 Task: Open Card Card0000000399 in Board Board0000000100 in Workspace WS0000000034 in Trello. Add Member Email0000000135 to Card Card0000000399 in Board Board0000000100 in Workspace WS0000000034 in Trello. Add Orange Label titled Label0000000399 to Card Card0000000399 in Board Board0000000100 in Workspace WS0000000034 in Trello. Add Checklist CL0000000399 to Card Card0000000399 in Board Board0000000100 in Workspace WS0000000034 in Trello. Add Dates with Start Date as Jun 01 2023 and Due Date as Jun 30 2023 to Card Card0000000399 in Board Board0000000100 in Workspace WS0000000034 in Trello
Action: Mouse moved to (499, 527)
Screenshot: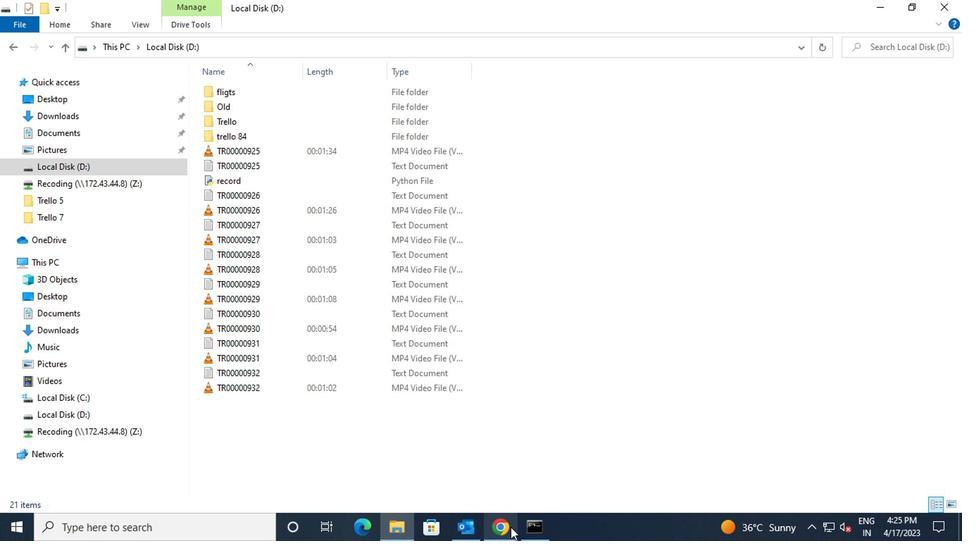 
Action: Mouse pressed left at (499, 527)
Screenshot: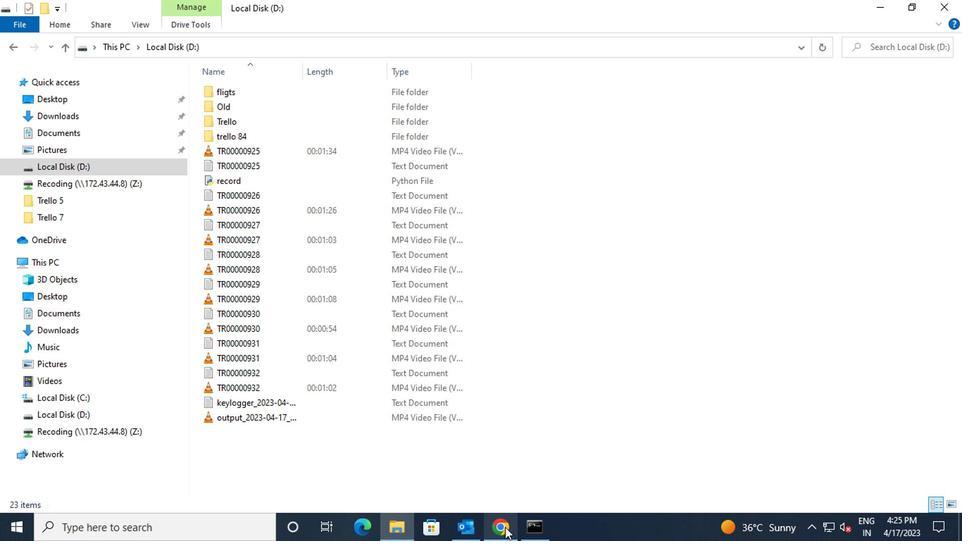 
Action: Mouse moved to (329, 396)
Screenshot: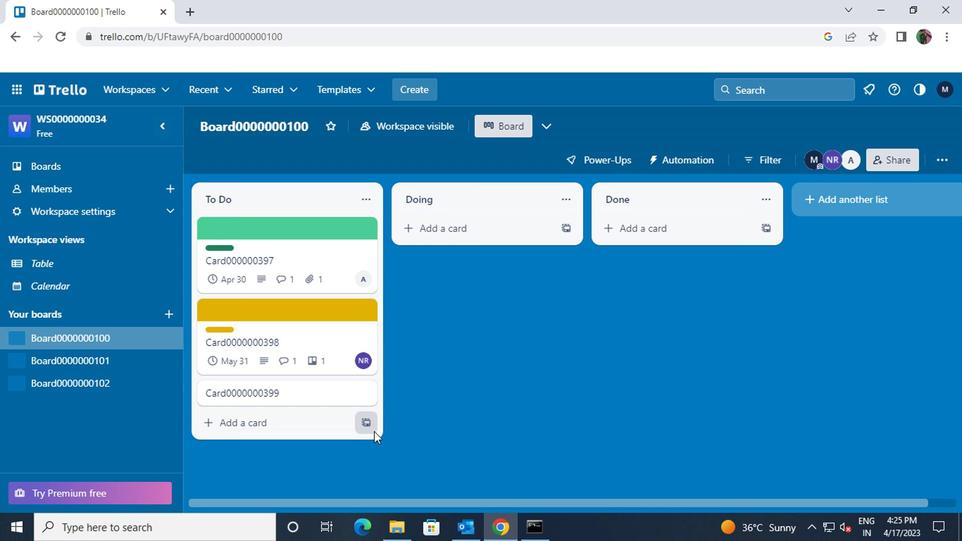 
Action: Mouse pressed left at (329, 396)
Screenshot: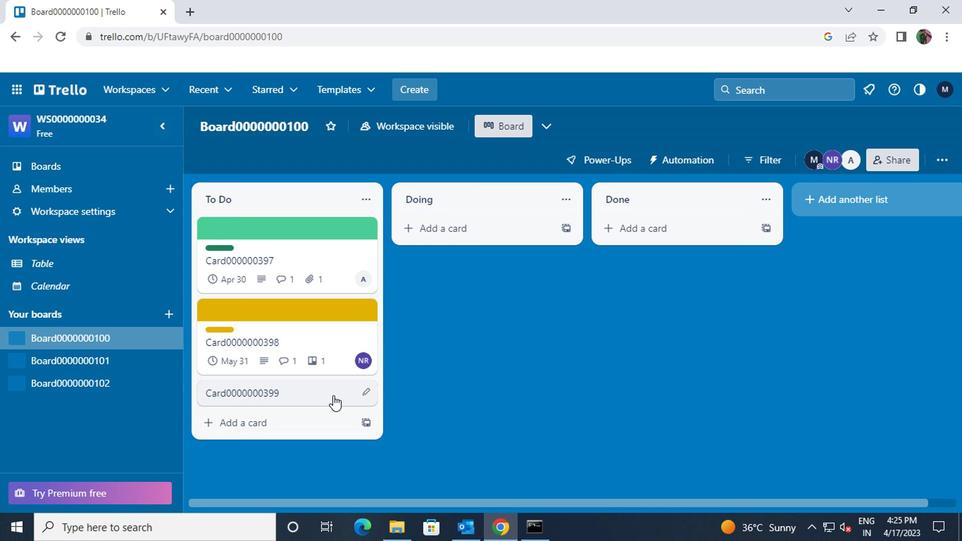 
Action: Mouse moved to (635, 195)
Screenshot: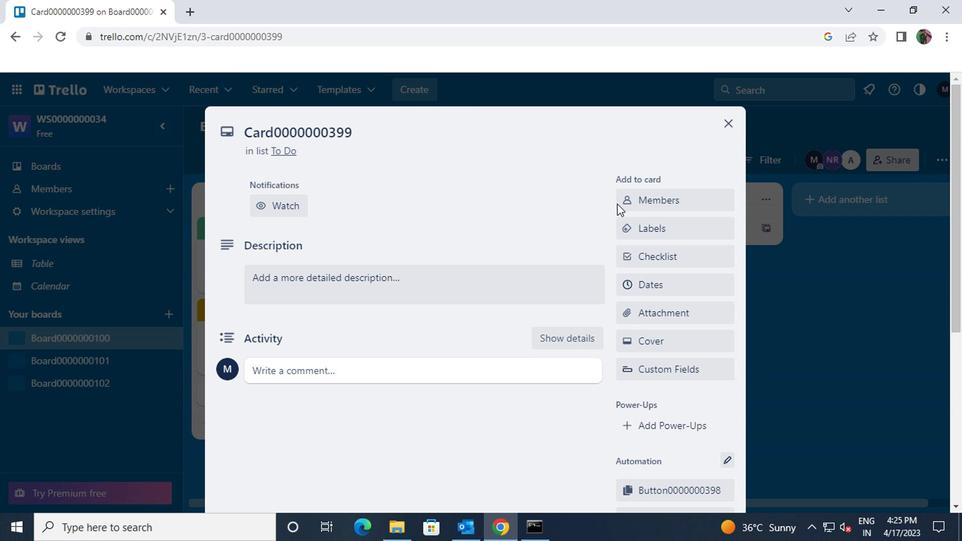 
Action: Mouse pressed left at (635, 195)
Screenshot: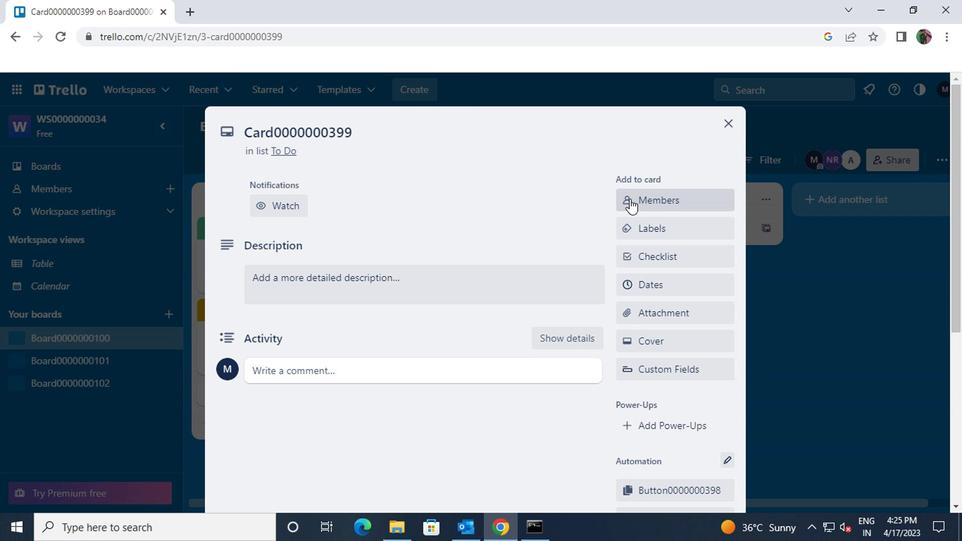 
Action: Key pressed vinnyofice2<Key.shift>@GMAIL.COM
Screenshot: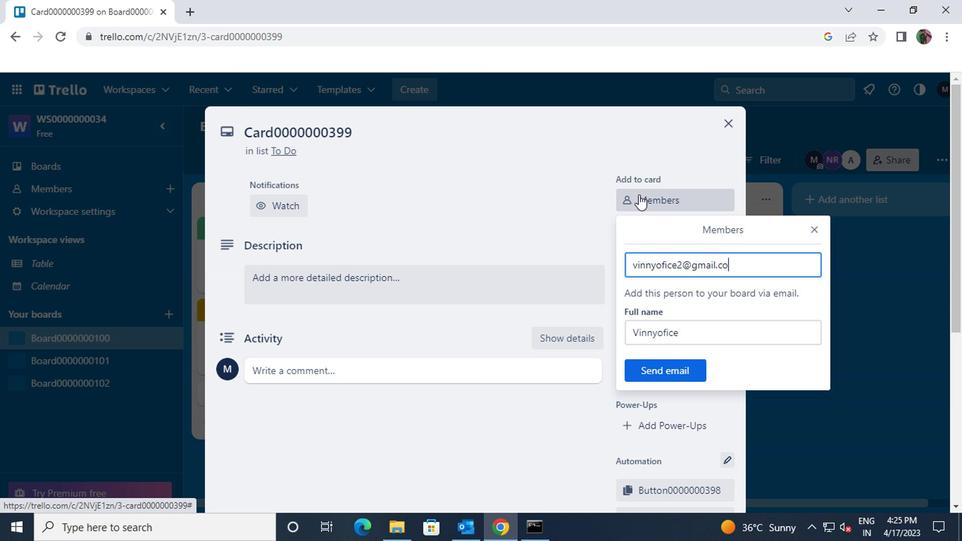 
Action: Mouse moved to (657, 374)
Screenshot: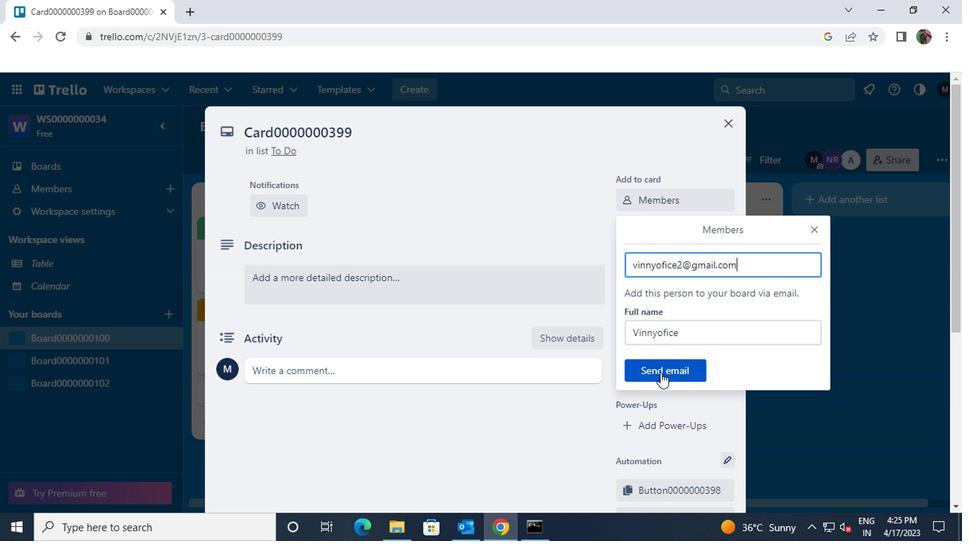 
Action: Mouse pressed left at (657, 374)
Screenshot: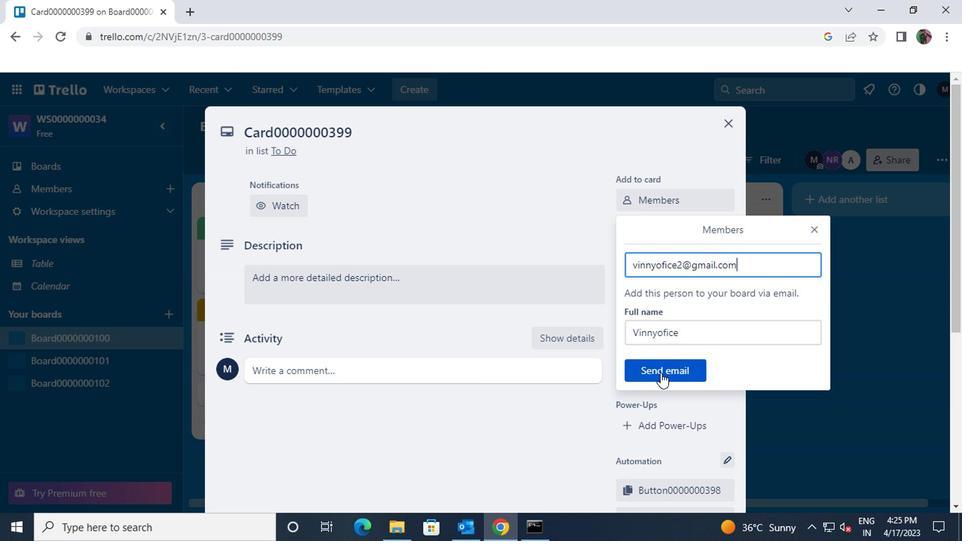 
Action: Mouse moved to (643, 223)
Screenshot: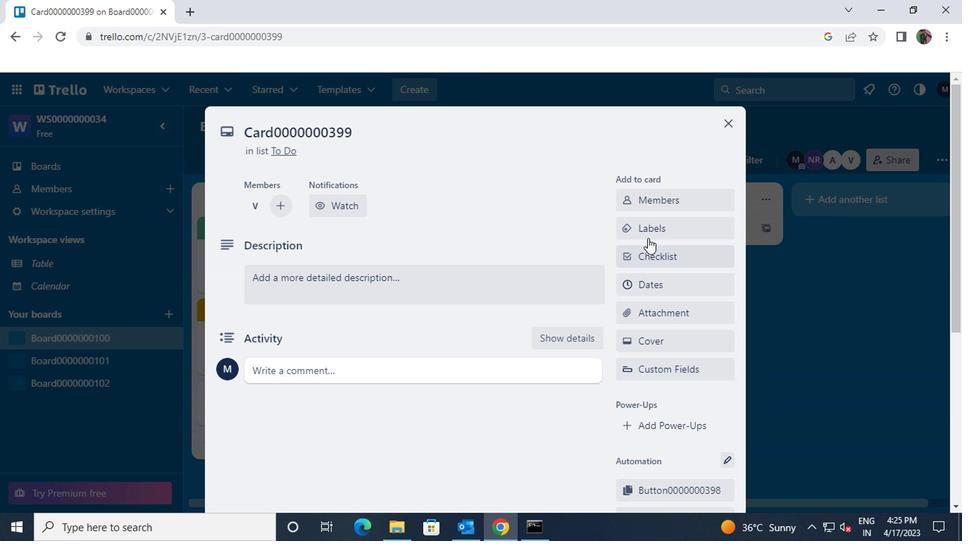 
Action: Mouse pressed left at (643, 223)
Screenshot: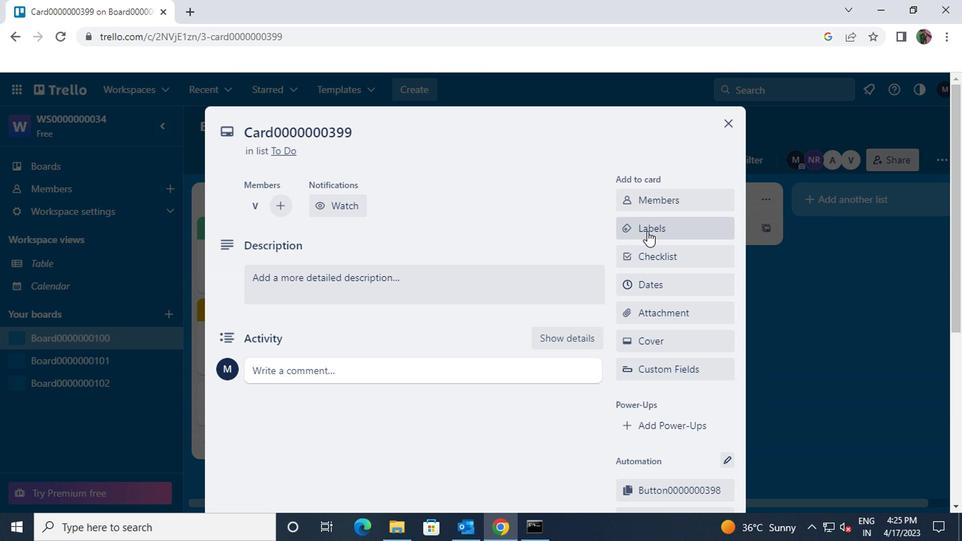
Action: Mouse moved to (722, 418)
Screenshot: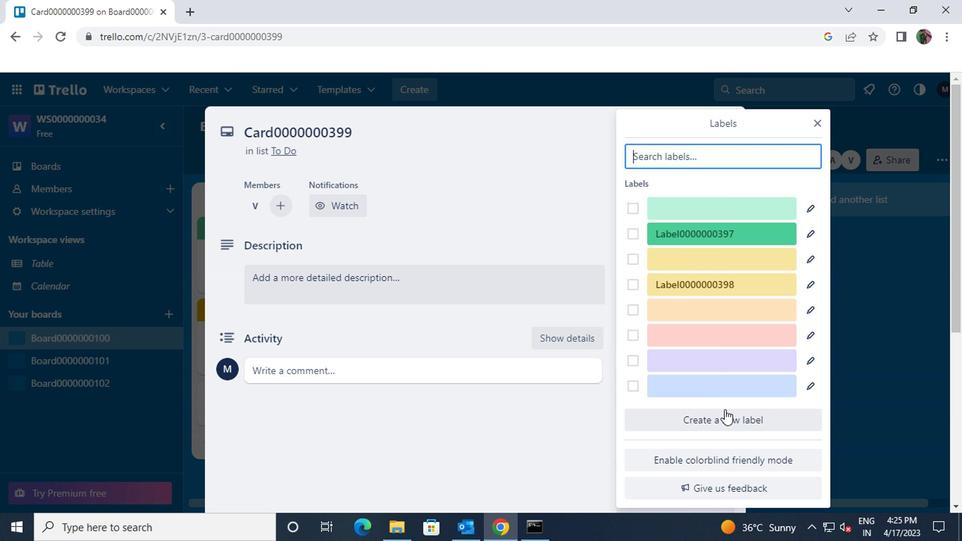 
Action: Mouse pressed left at (722, 418)
Screenshot: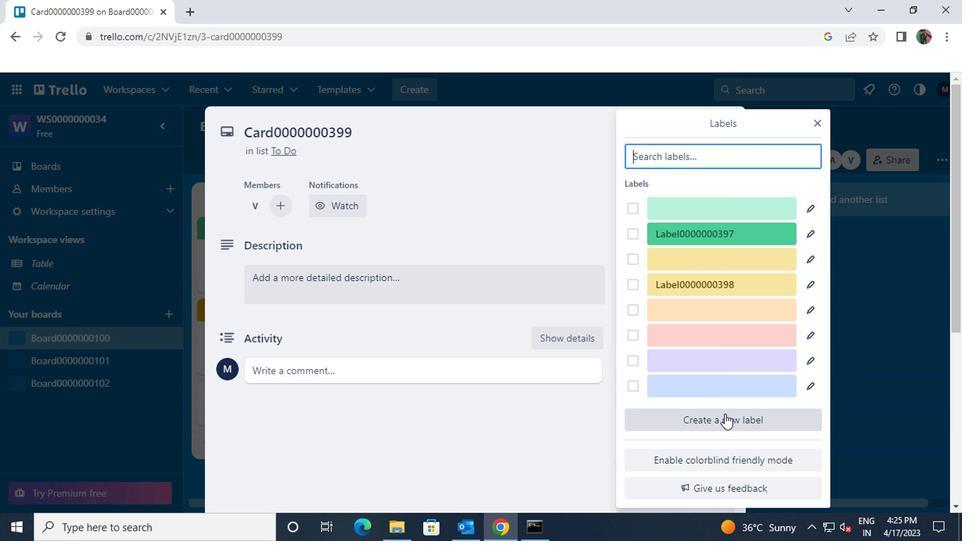 
Action: Mouse moved to (665, 246)
Screenshot: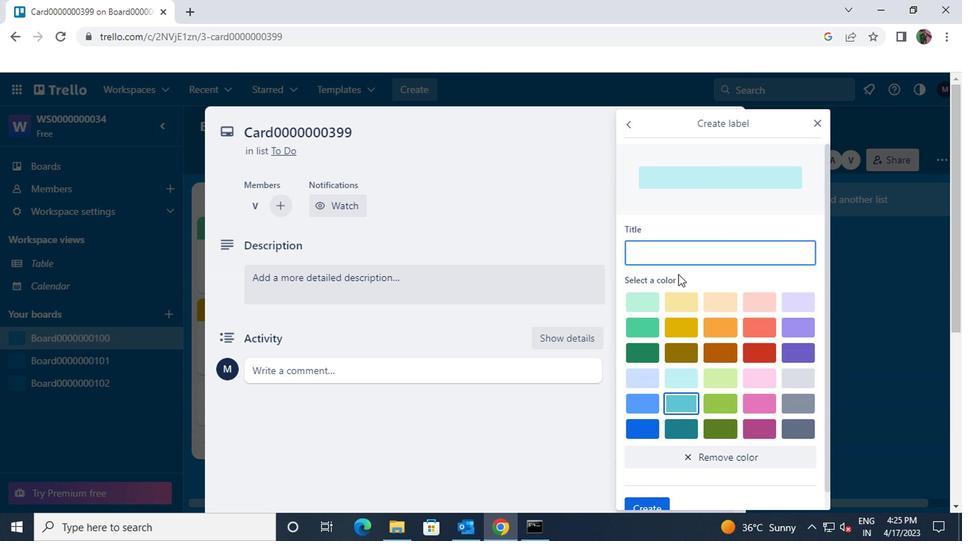 
Action: Mouse pressed left at (665, 246)
Screenshot: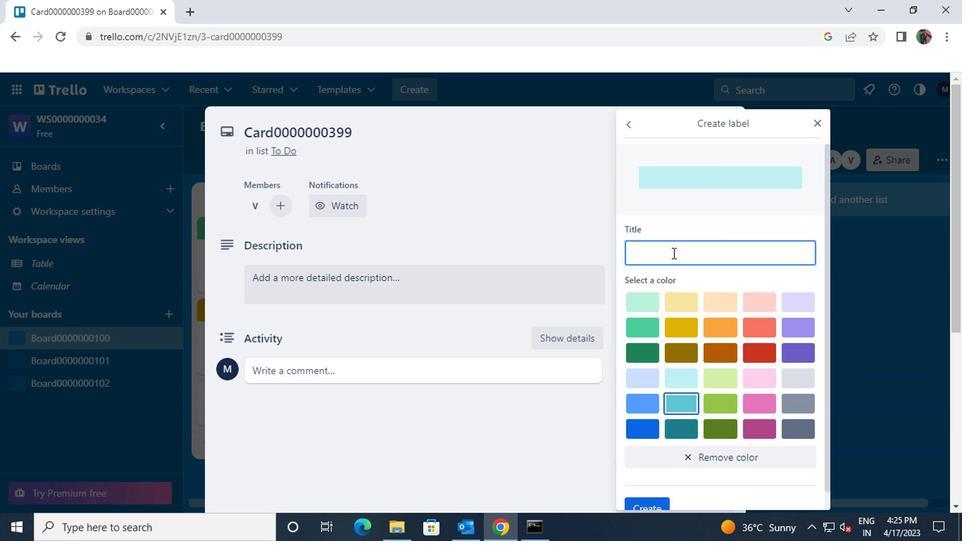 
Action: Key pressed <Key.shift>LABEL0000000399
Screenshot: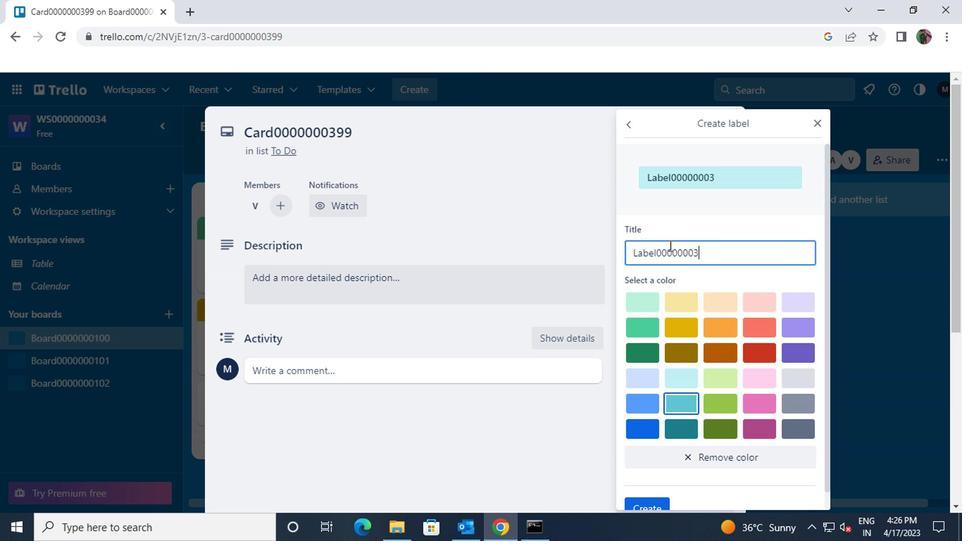 
Action: Mouse moved to (674, 331)
Screenshot: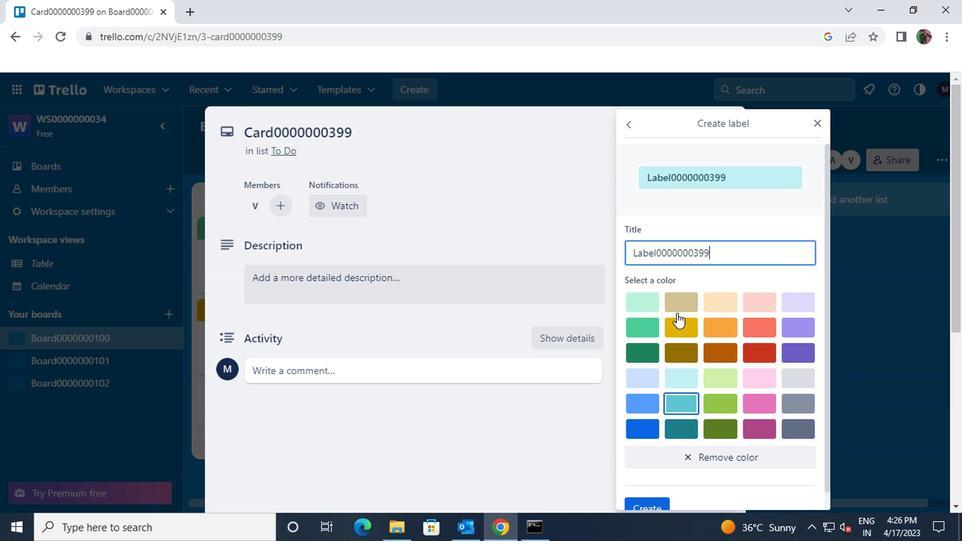 
Action: Mouse pressed left at (674, 331)
Screenshot: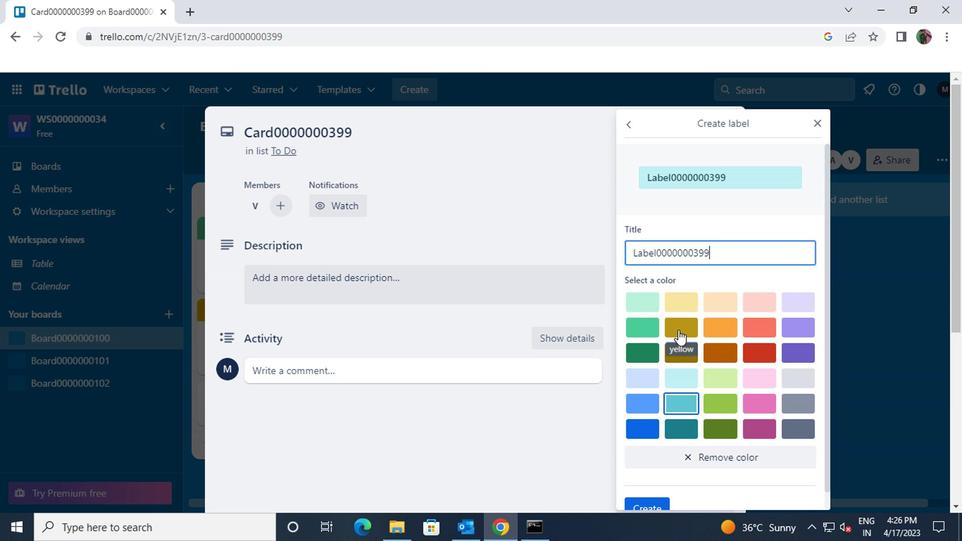 
Action: Mouse scrolled (674, 330) with delta (0, -1)
Screenshot: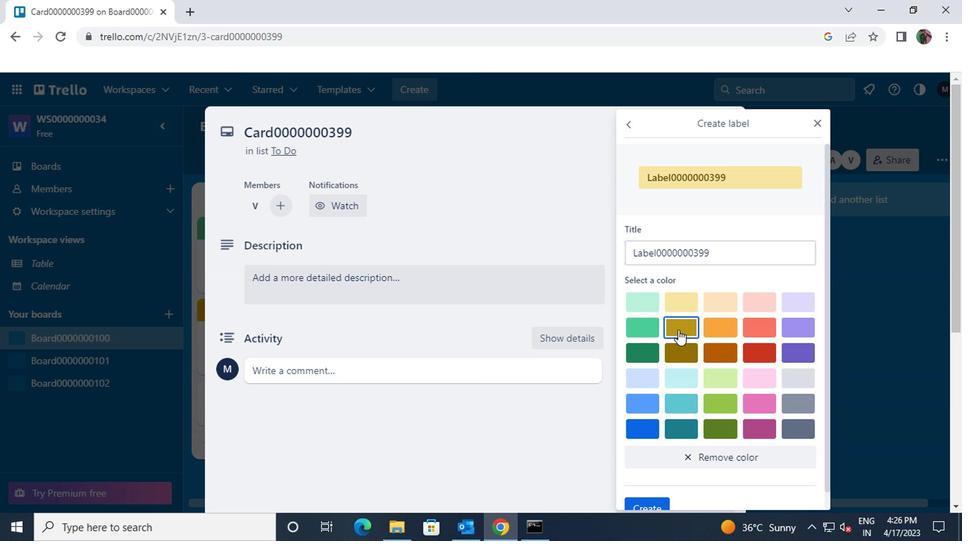 
Action: Mouse moved to (649, 490)
Screenshot: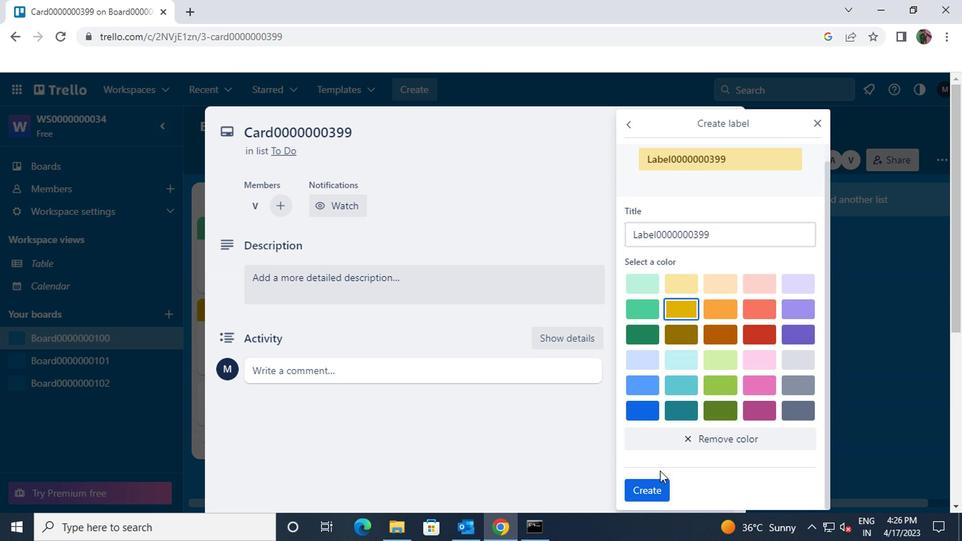 
Action: Mouse pressed left at (649, 490)
Screenshot: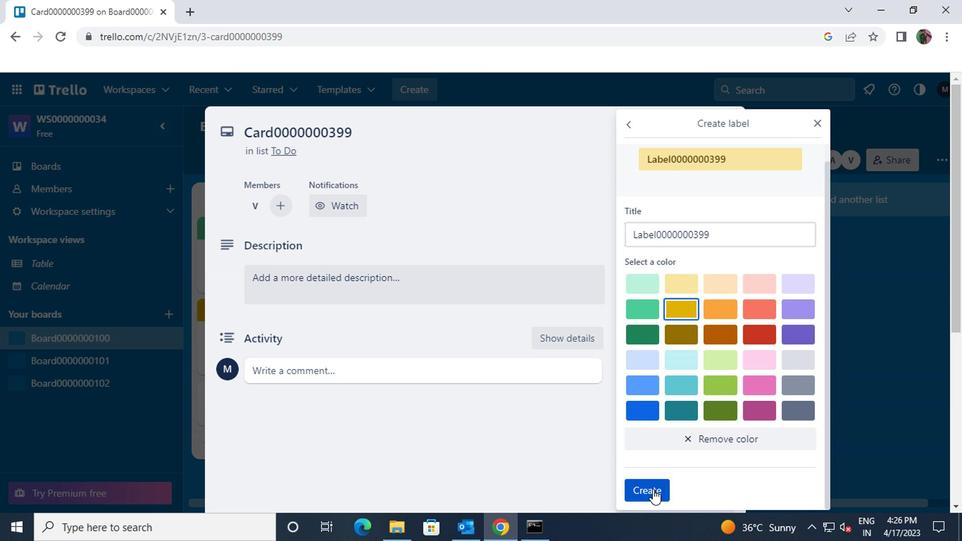 
Action: Mouse moved to (811, 128)
Screenshot: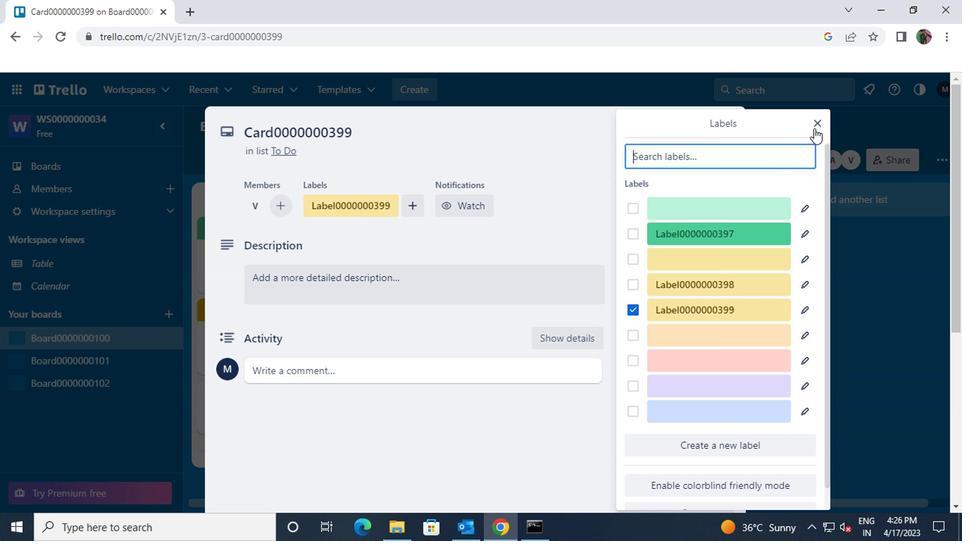 
Action: Mouse pressed left at (811, 128)
Screenshot: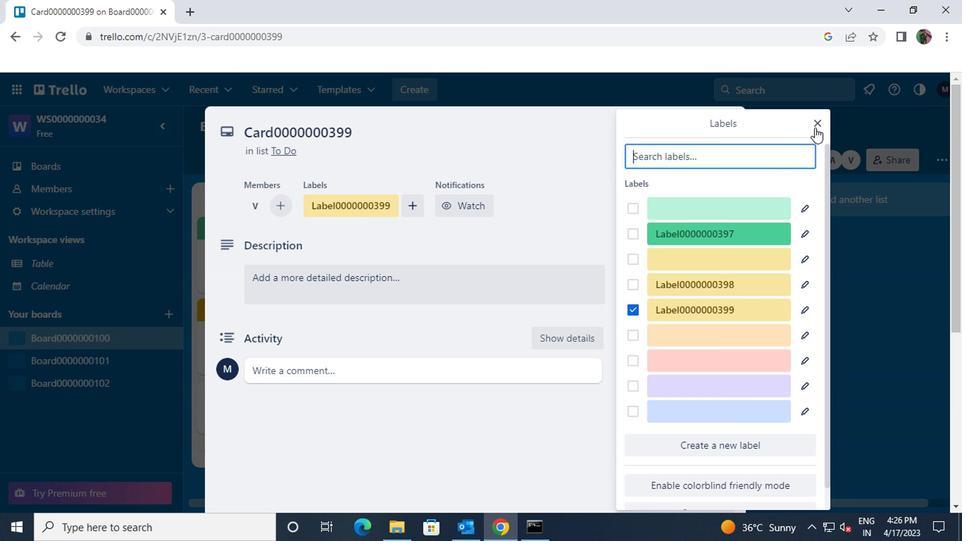 
Action: Mouse moved to (681, 251)
Screenshot: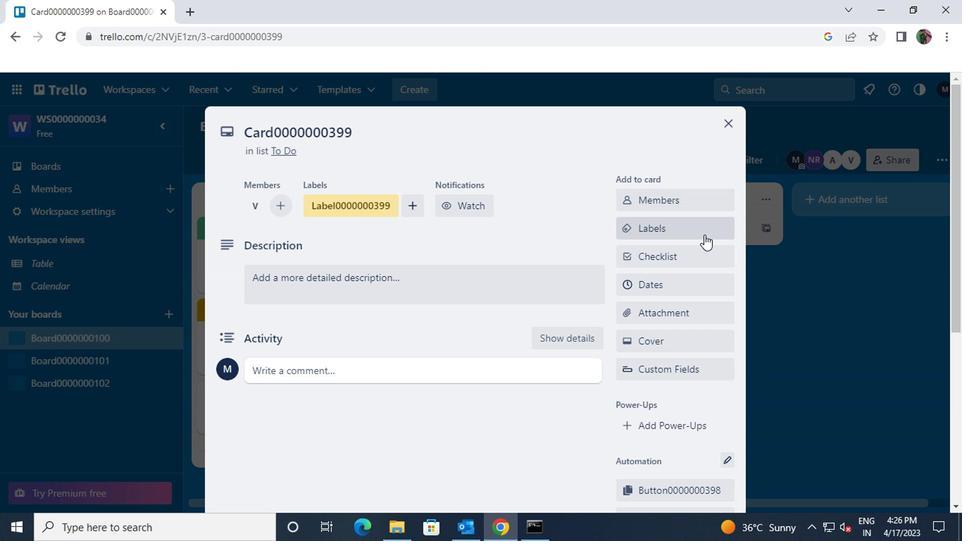 
Action: Mouse pressed left at (681, 251)
Screenshot: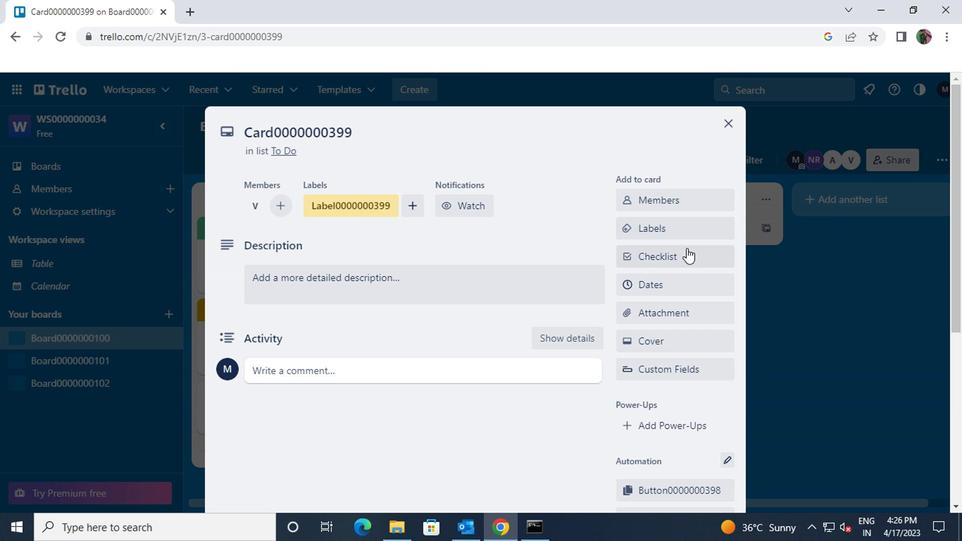 
Action: Key pressed <Key.shift>CL0000000399
Screenshot: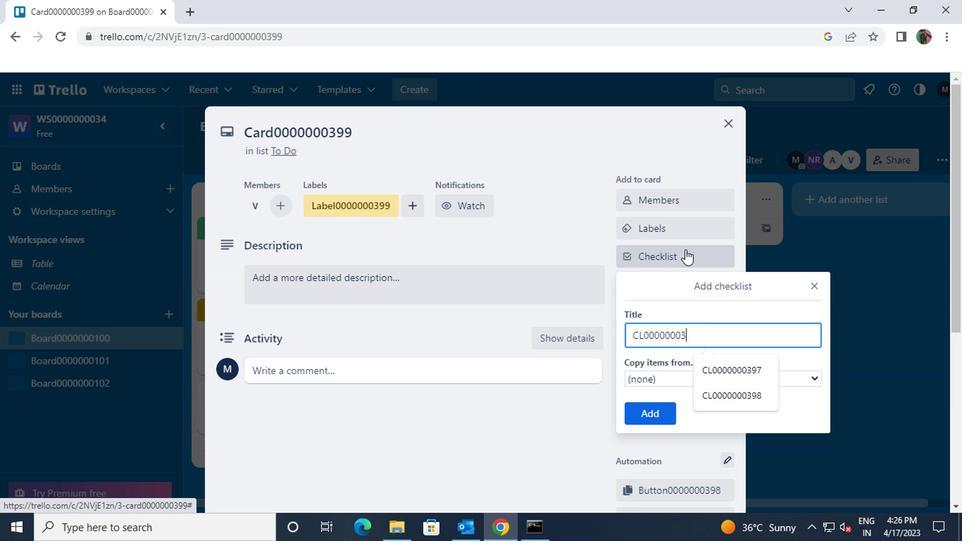 
Action: Mouse moved to (646, 407)
Screenshot: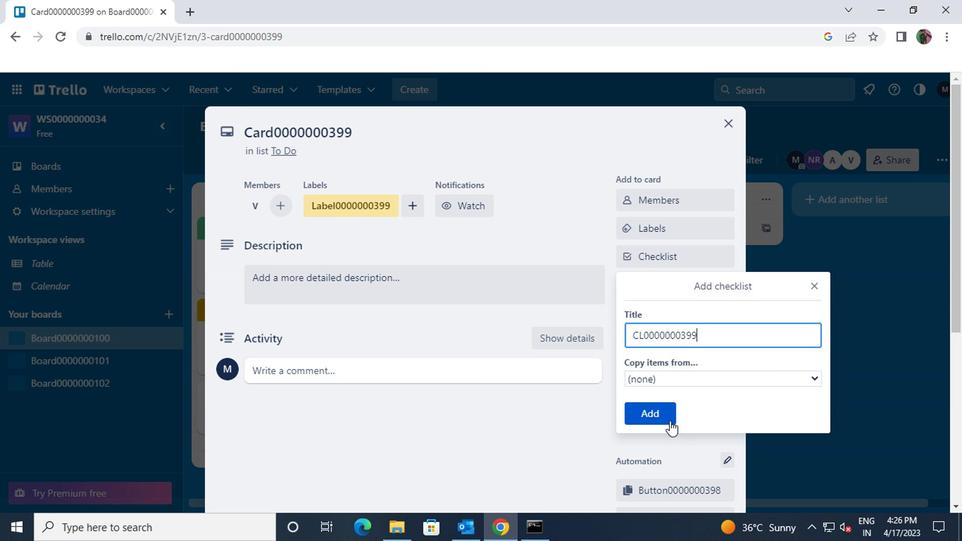 
Action: Mouse pressed left at (646, 407)
Screenshot: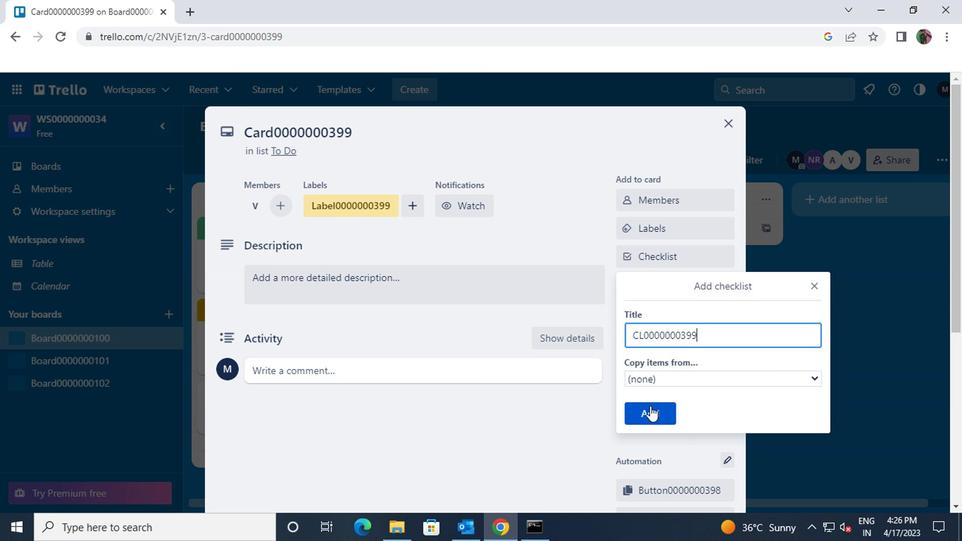 
Action: Mouse moved to (662, 279)
Screenshot: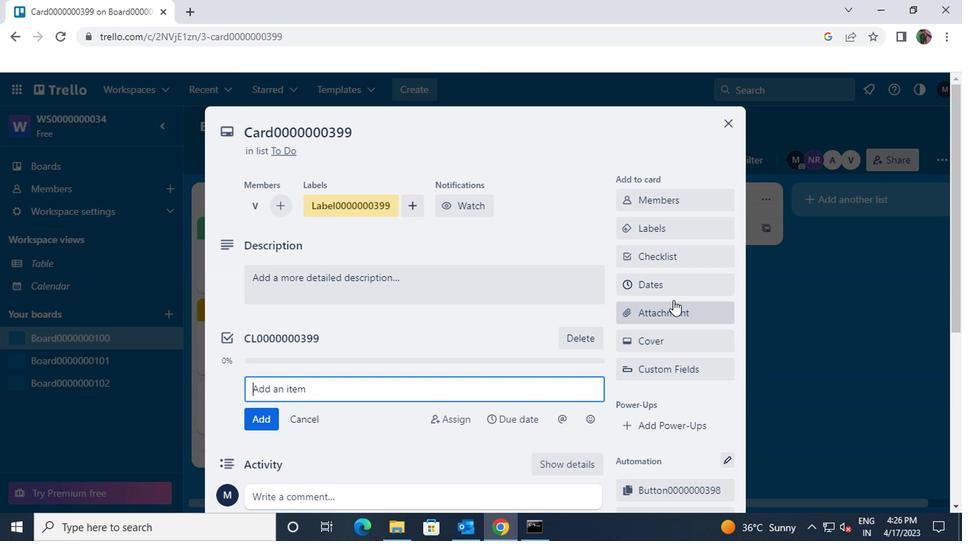 
Action: Mouse pressed left at (662, 279)
Screenshot: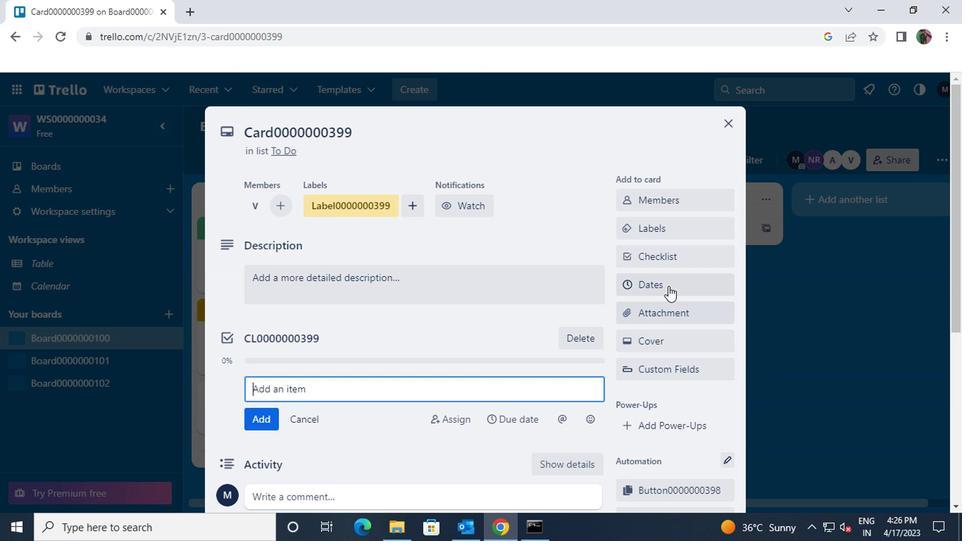 
Action: Mouse moved to (799, 164)
Screenshot: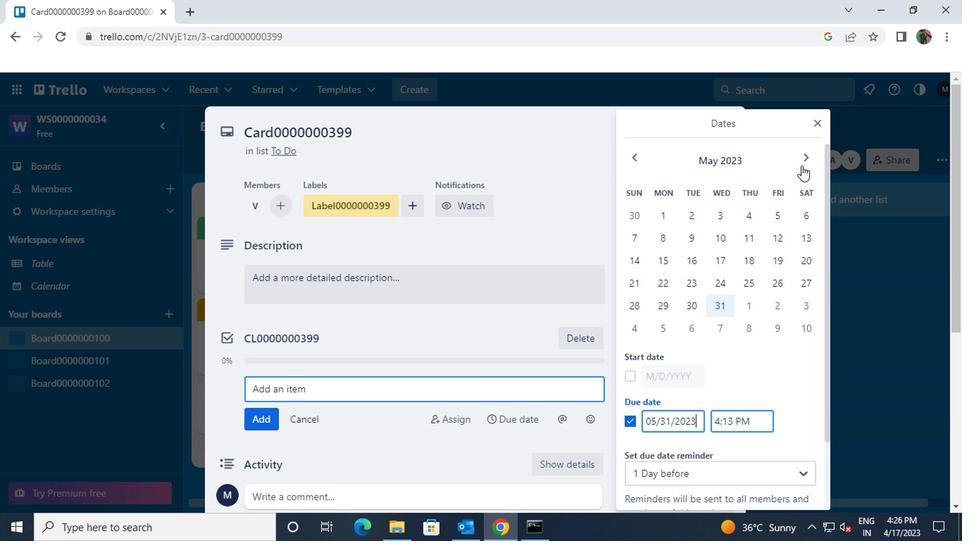 
Action: Mouse pressed left at (799, 164)
Screenshot: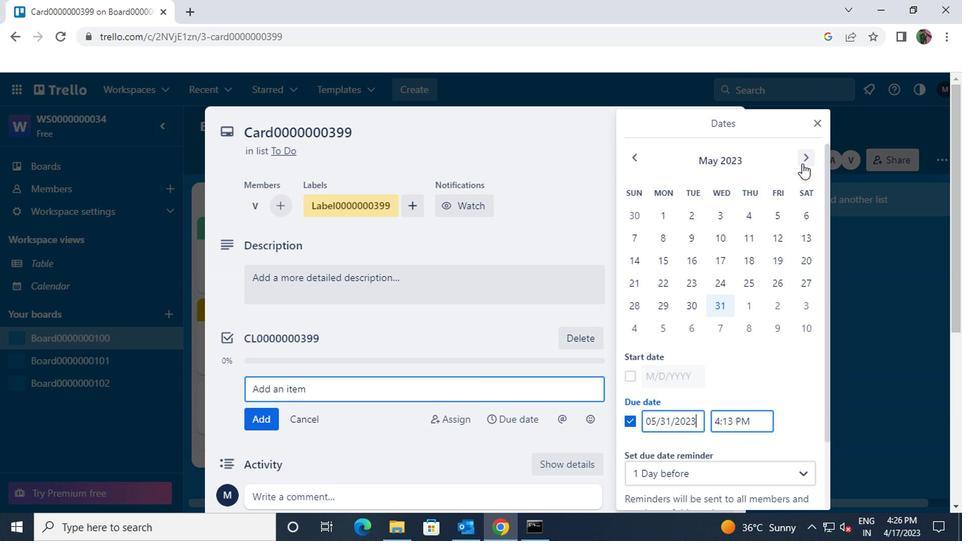 
Action: Mouse moved to (745, 217)
Screenshot: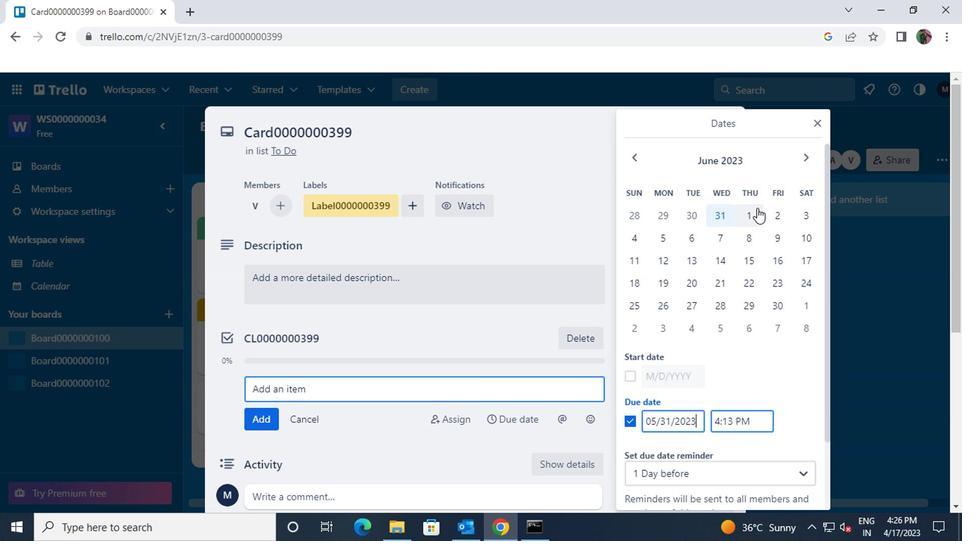 
Action: Mouse pressed left at (745, 217)
Screenshot: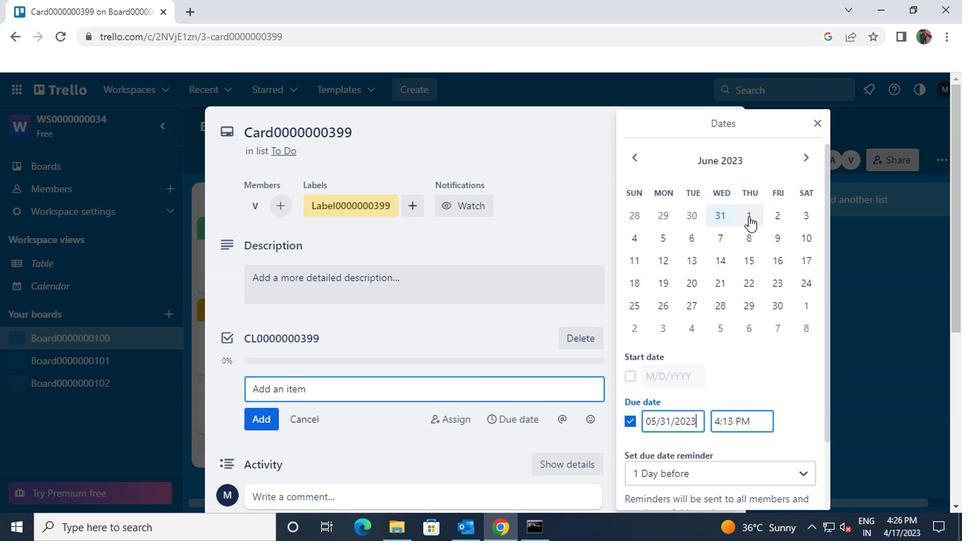 
Action: Mouse moved to (745, 217)
Screenshot: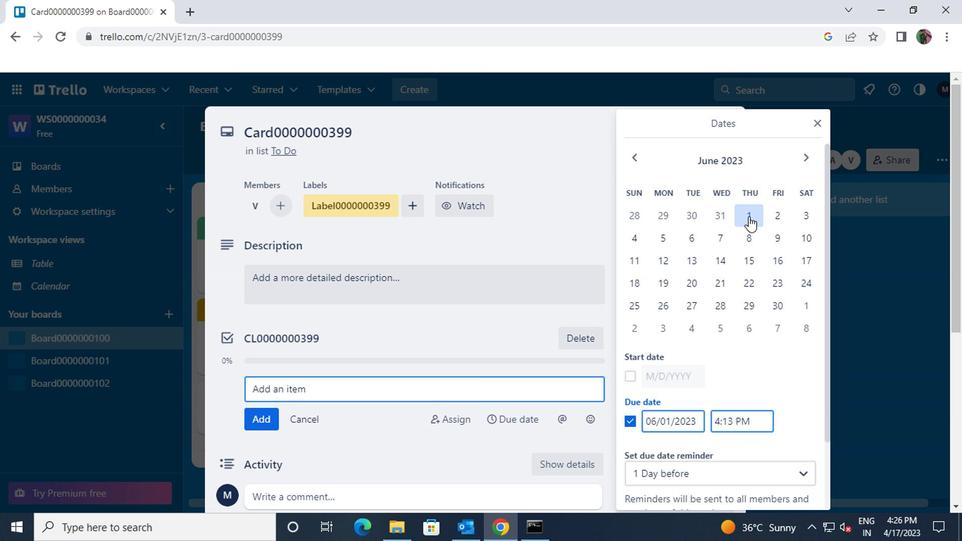 
Action: Mouse scrolled (745, 216) with delta (0, -1)
Screenshot: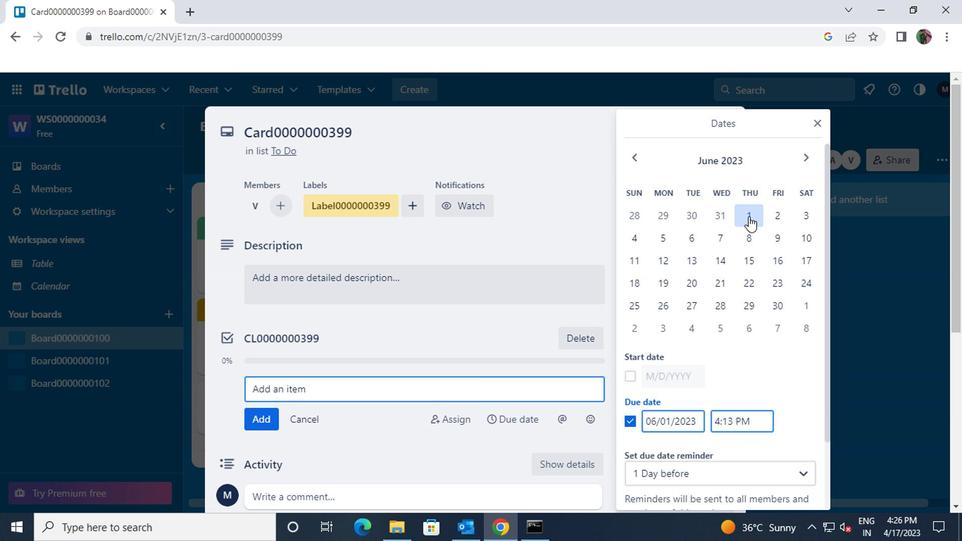 
Action: Mouse scrolled (745, 216) with delta (0, -1)
Screenshot: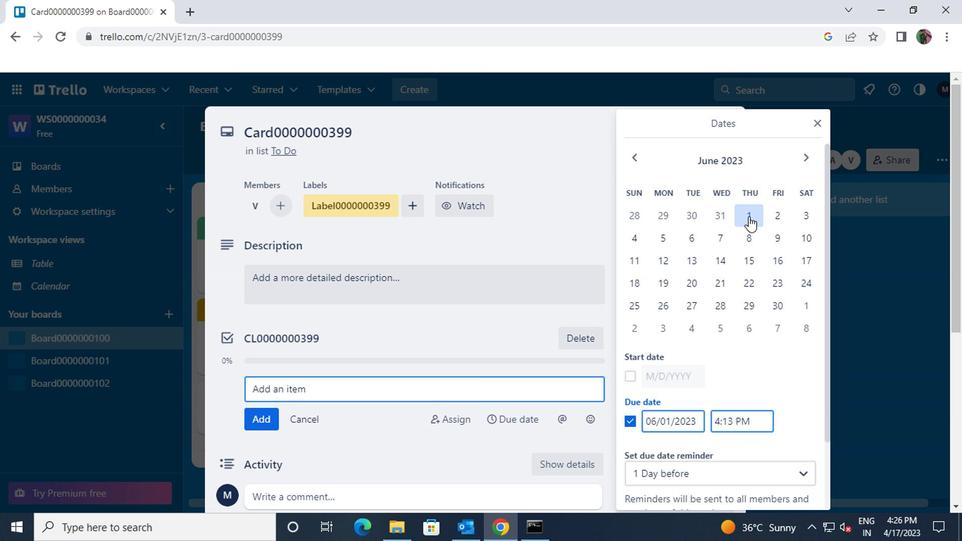 
Action: Mouse moved to (772, 219)
Screenshot: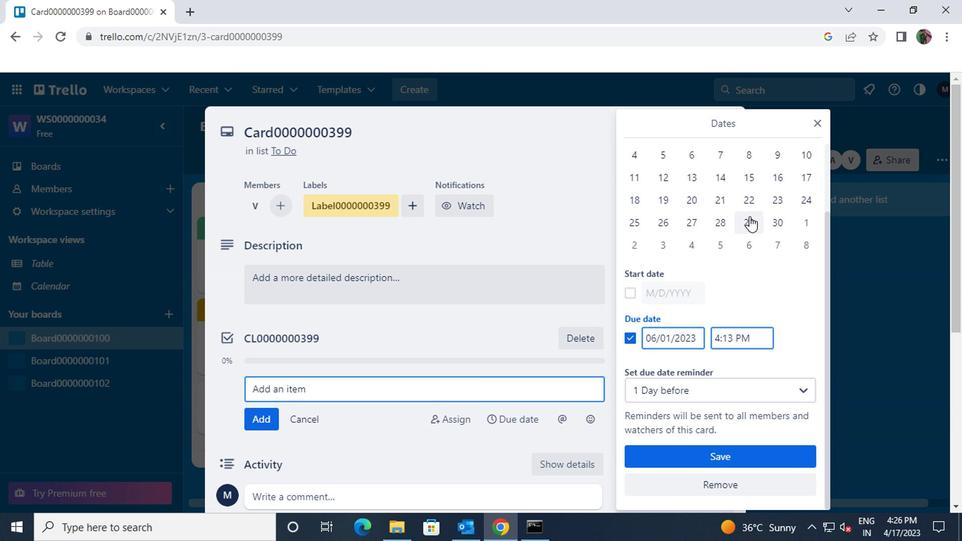 
Action: Mouse pressed left at (772, 219)
Screenshot: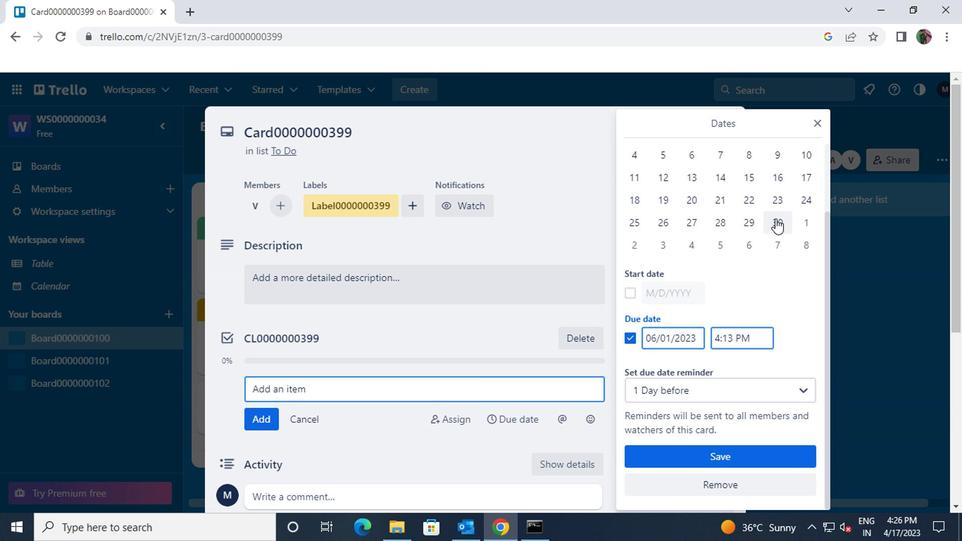 
Action: Mouse moved to (772, 219)
Screenshot: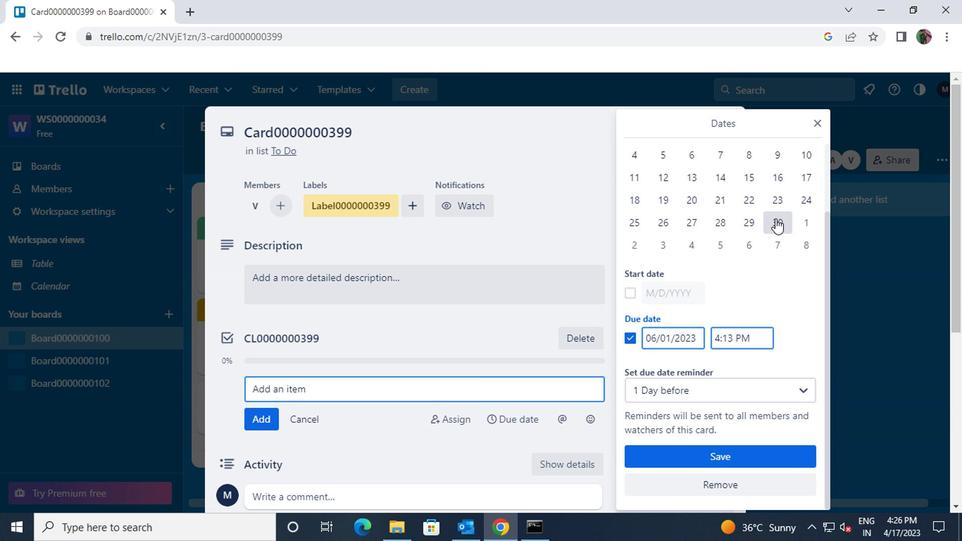
Action: Mouse scrolled (772, 218) with delta (0, -1)
Screenshot: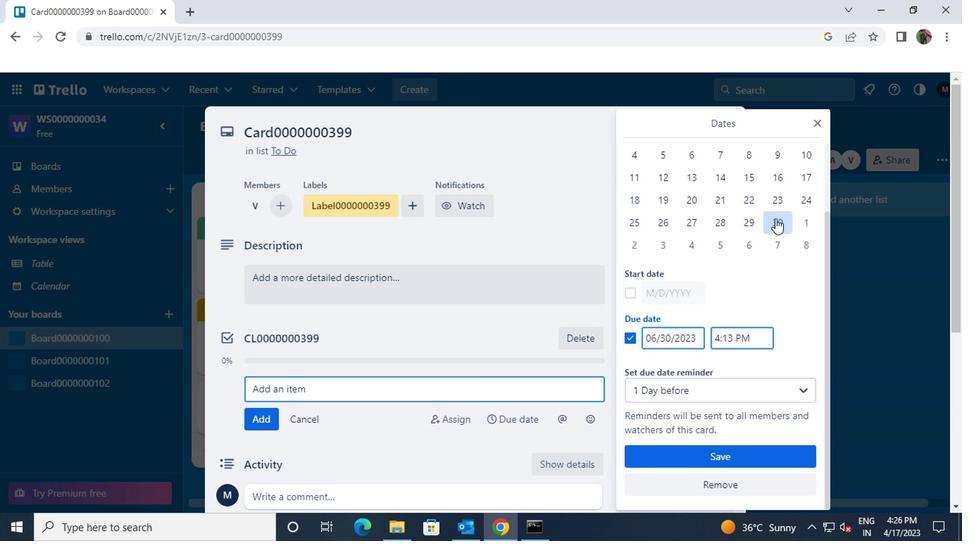 
Action: Mouse moved to (624, 291)
Screenshot: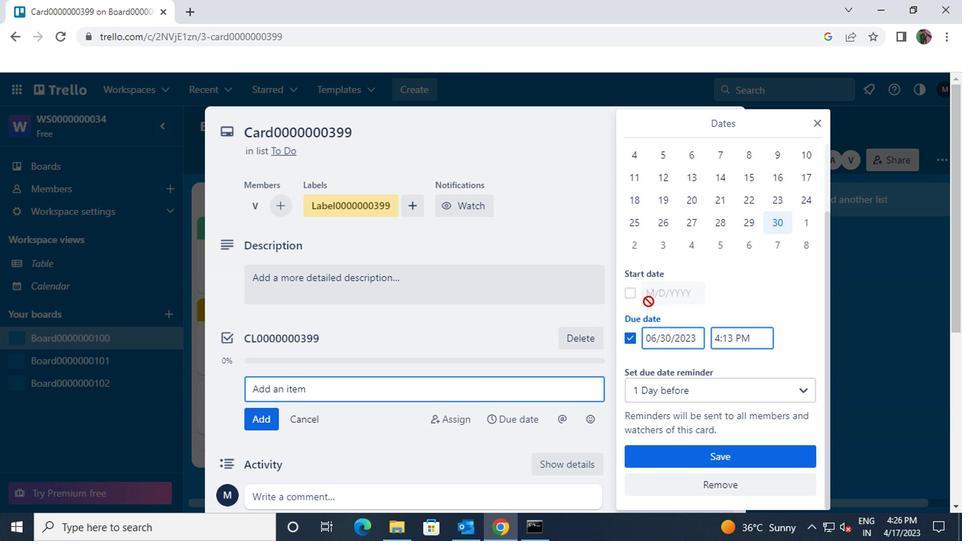 
Action: Mouse pressed left at (624, 291)
Screenshot: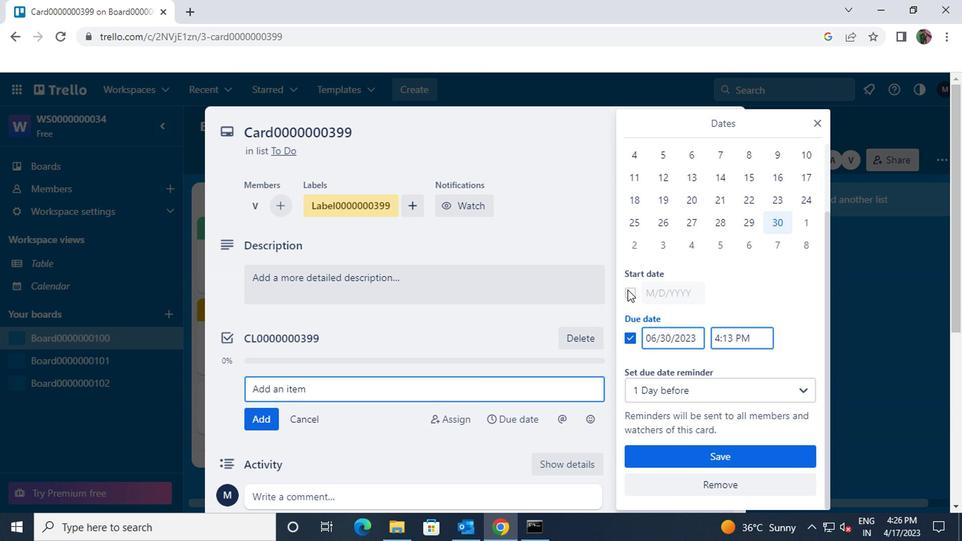 
Action: Mouse moved to (688, 459)
Screenshot: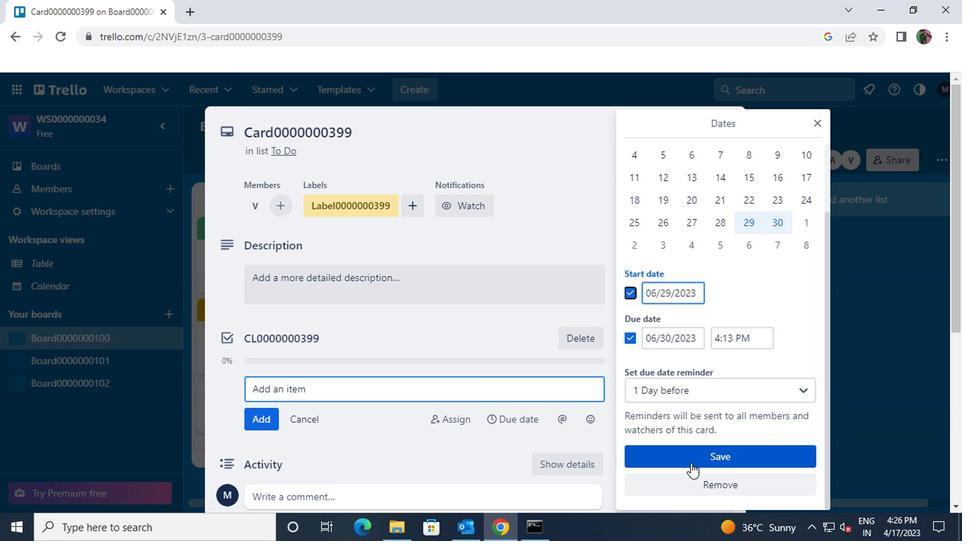
Action: Mouse pressed left at (688, 459)
Screenshot: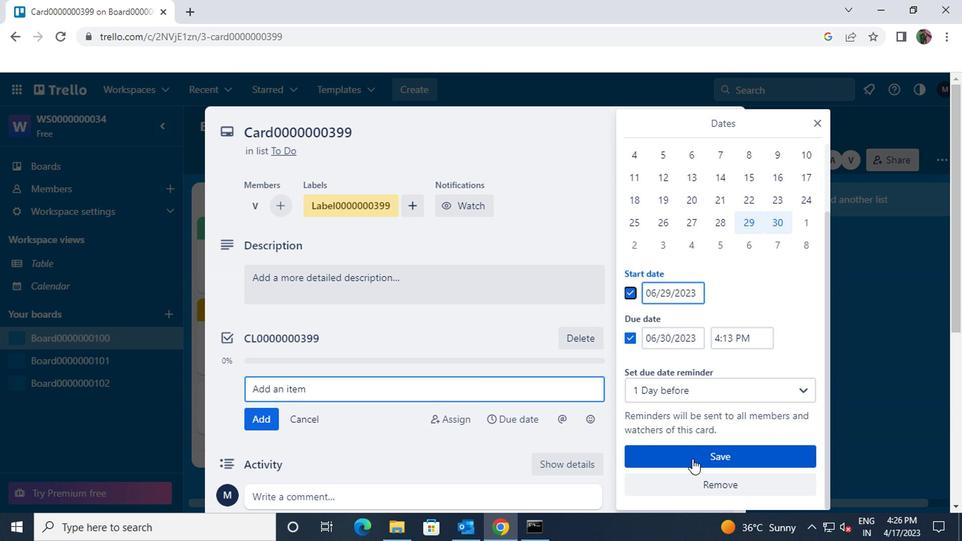 
